 Task: Use the formula "ACCRINT" in spreadsheet "Project portfolio".
Action: Mouse moved to (117, 98)
Screenshot: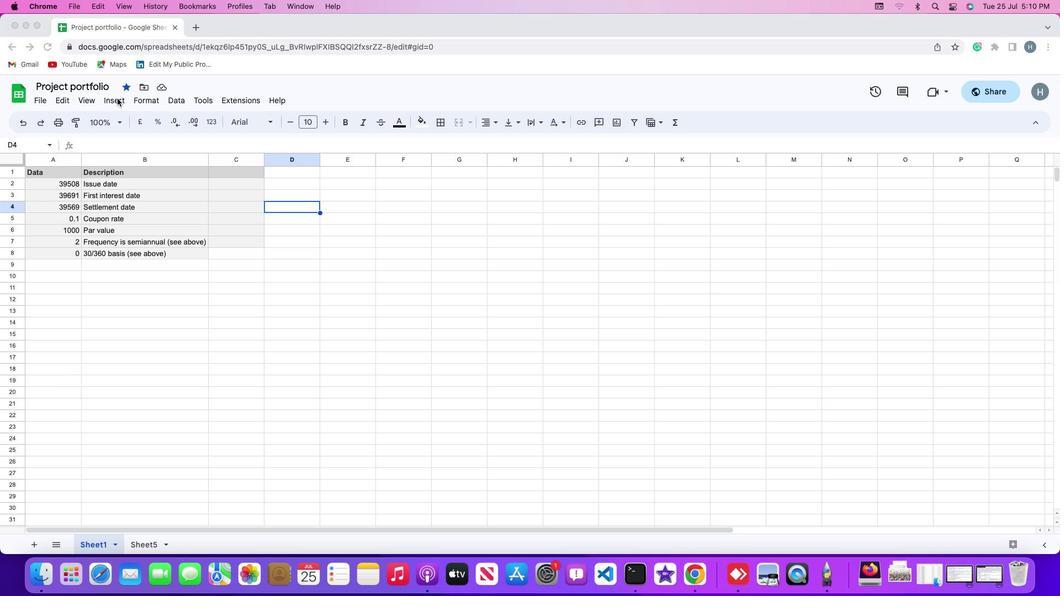 
Action: Mouse pressed left at (117, 98)
Screenshot: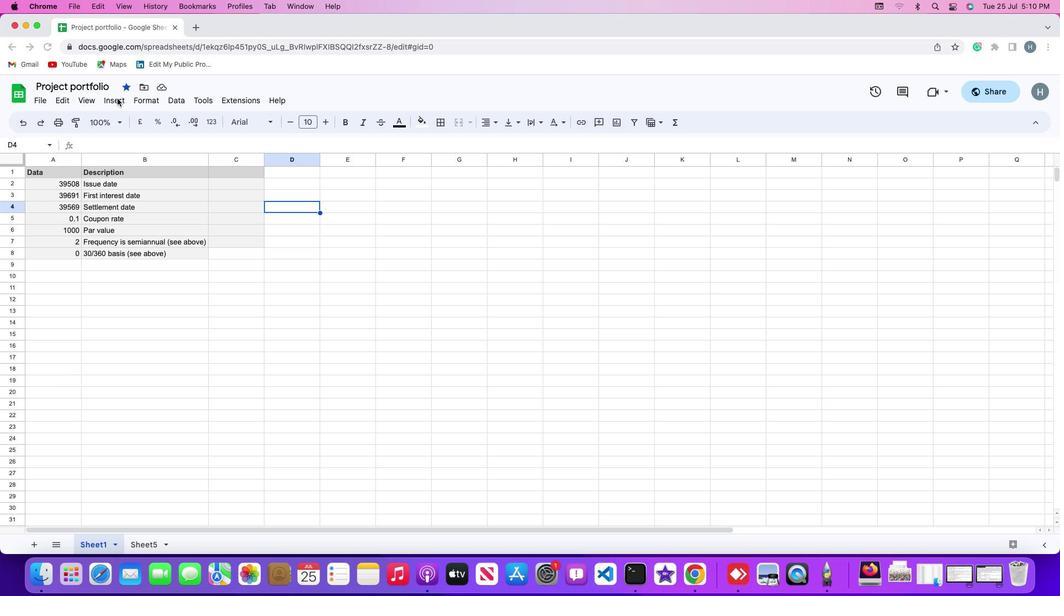 
Action: Mouse moved to (118, 98)
Screenshot: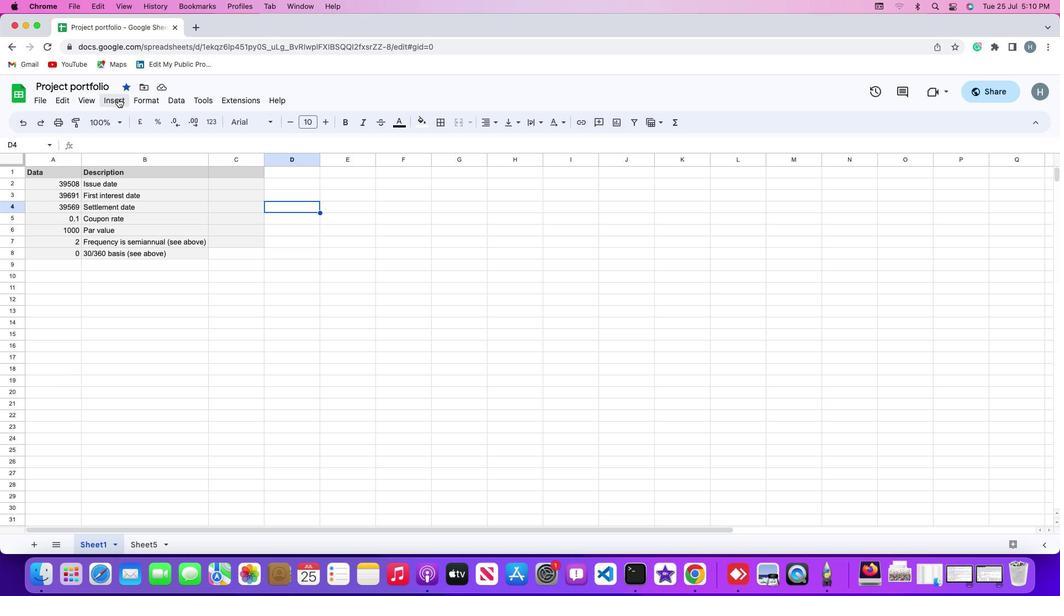 
Action: Mouse pressed left at (118, 98)
Screenshot: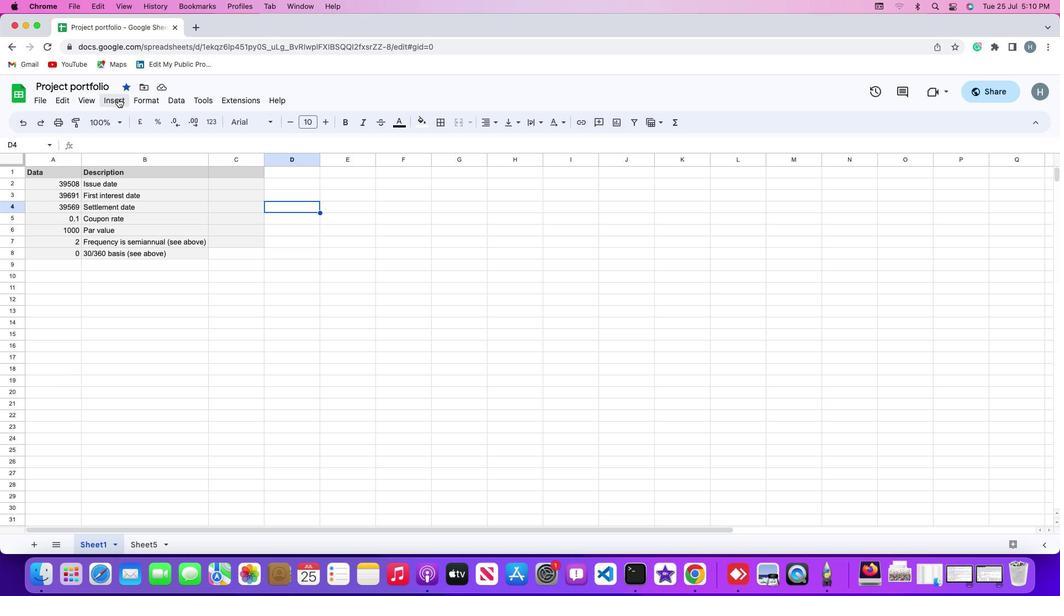 
Action: Mouse moved to (461, 100)
Screenshot: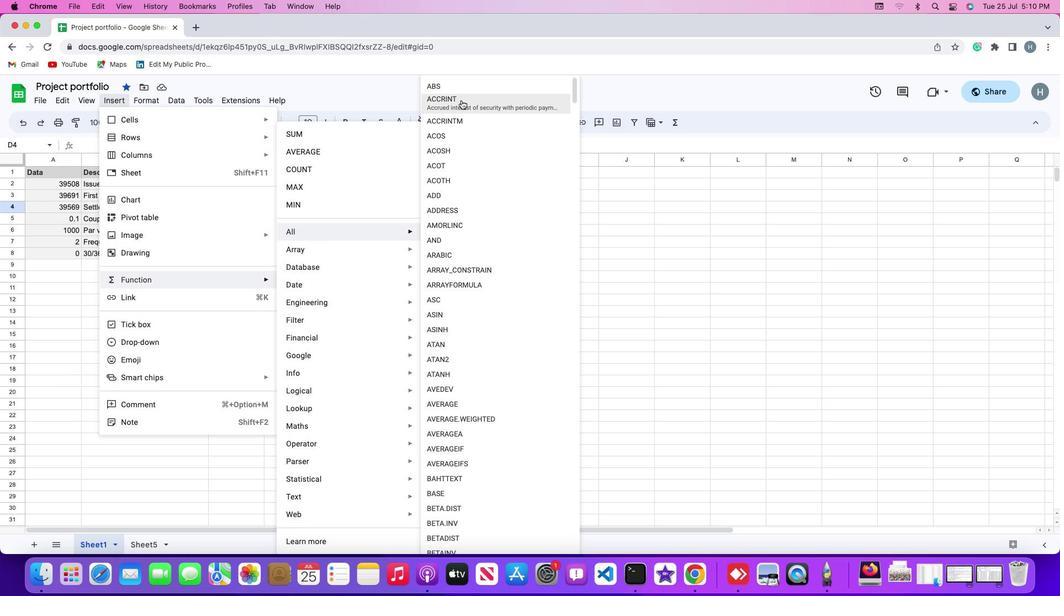 
Action: Mouse pressed left at (461, 100)
Screenshot: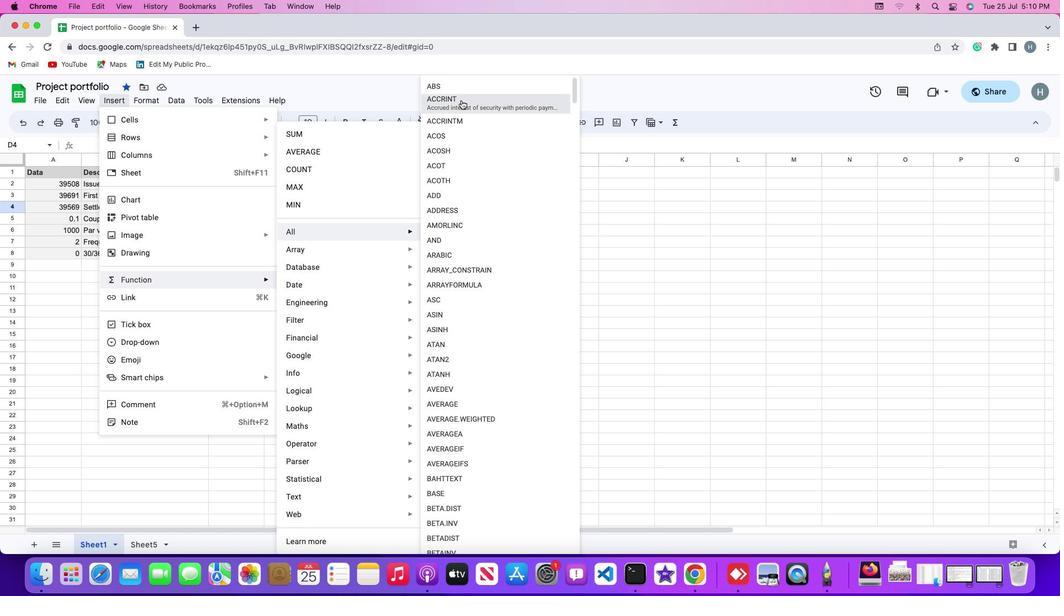 
Action: Mouse moved to (64, 181)
Screenshot: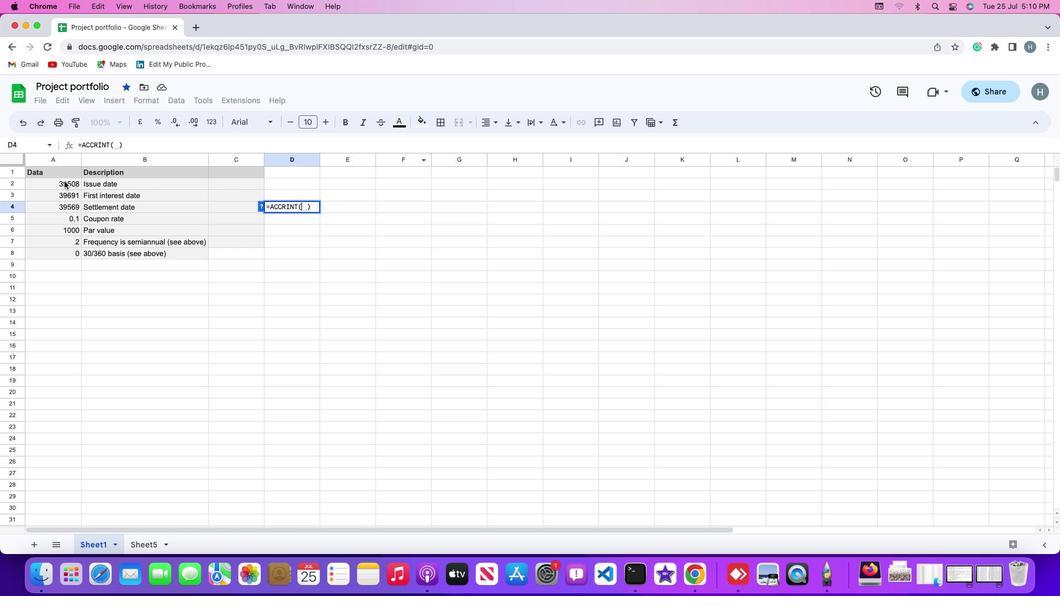 
Action: Mouse pressed left at (64, 181)
Screenshot: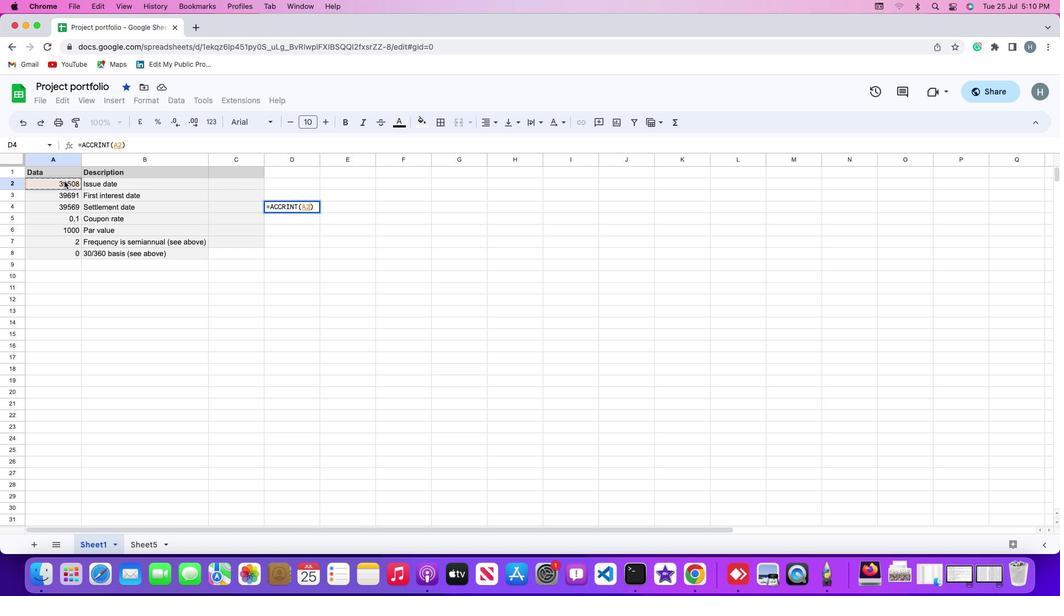 
Action: Key pressed ','
Screenshot: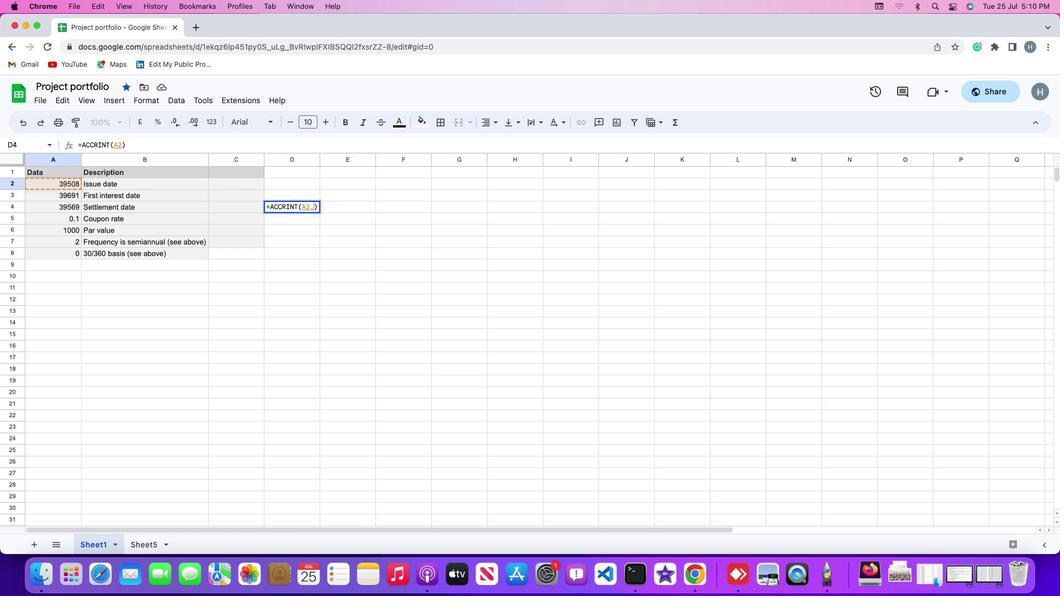 
Action: Mouse moved to (62, 195)
Screenshot: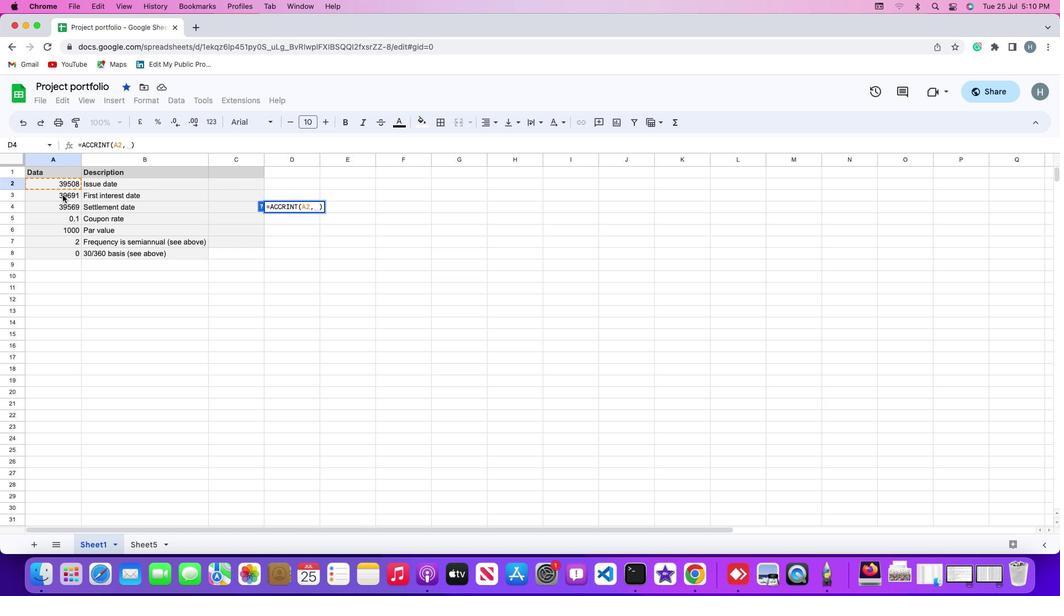 
Action: Mouse pressed left at (62, 195)
Screenshot: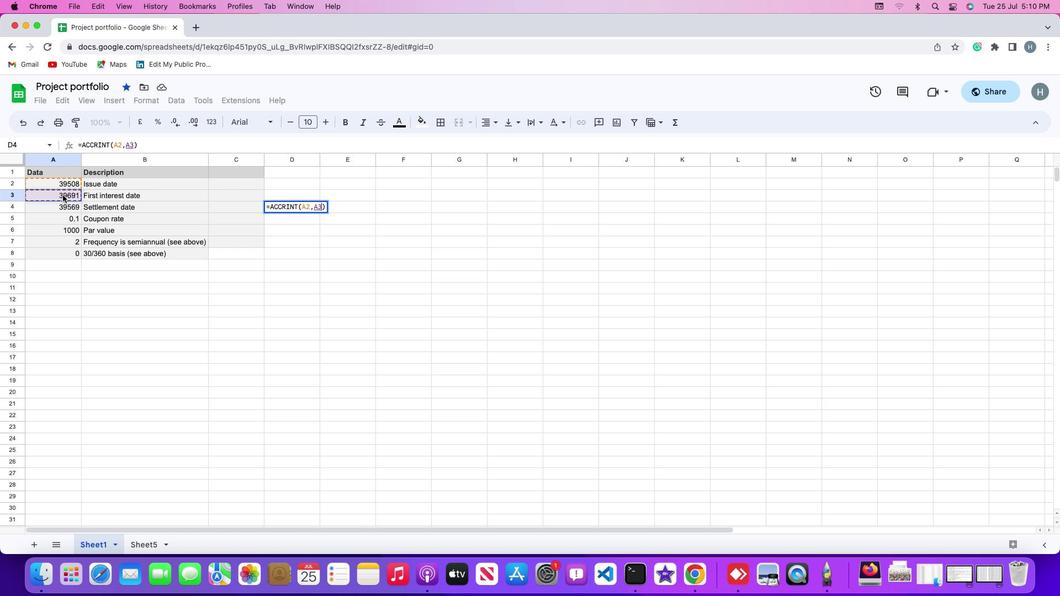 
Action: Mouse moved to (62, 195)
Screenshot: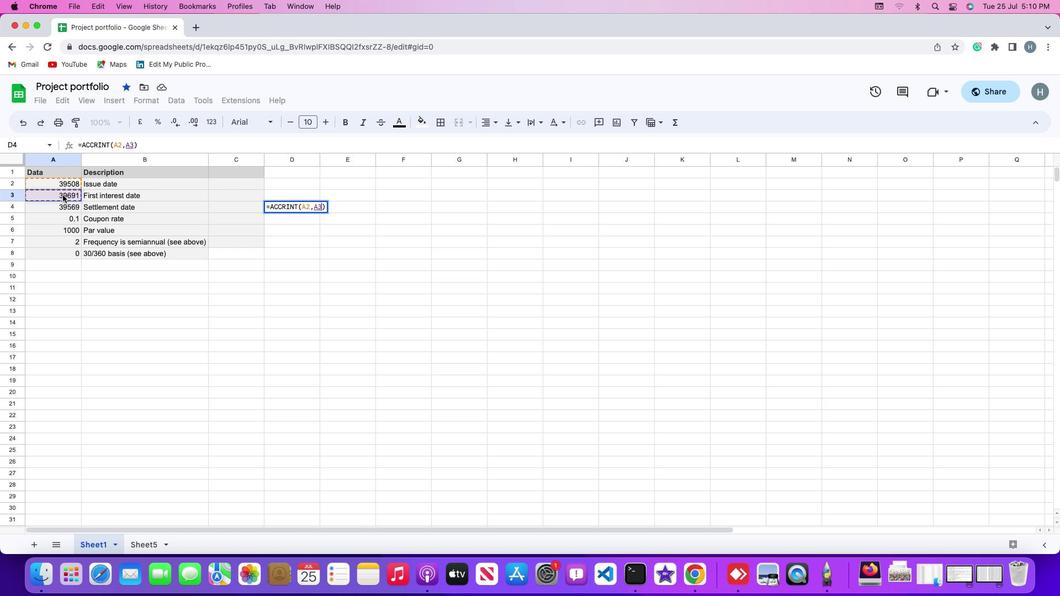 
Action: Key pressed ','
Screenshot: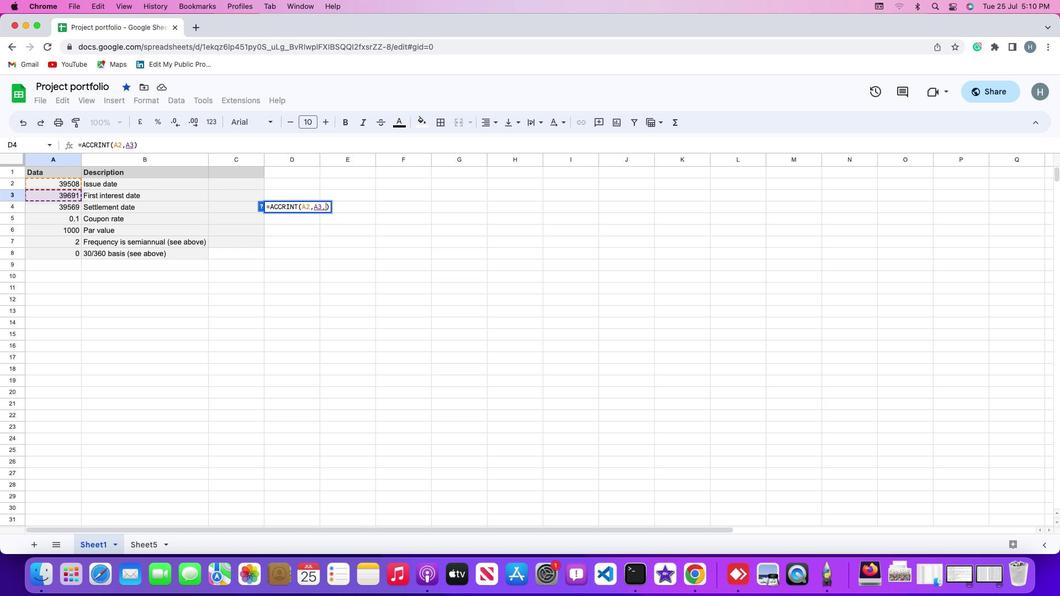 
Action: Mouse moved to (62, 205)
Screenshot: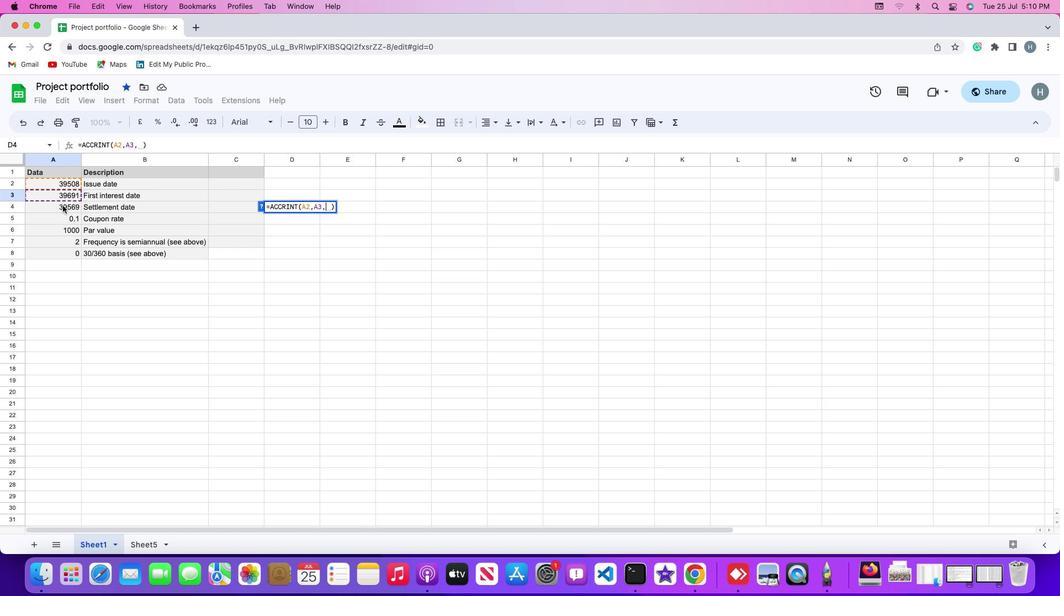 
Action: Mouse pressed left at (62, 205)
Screenshot: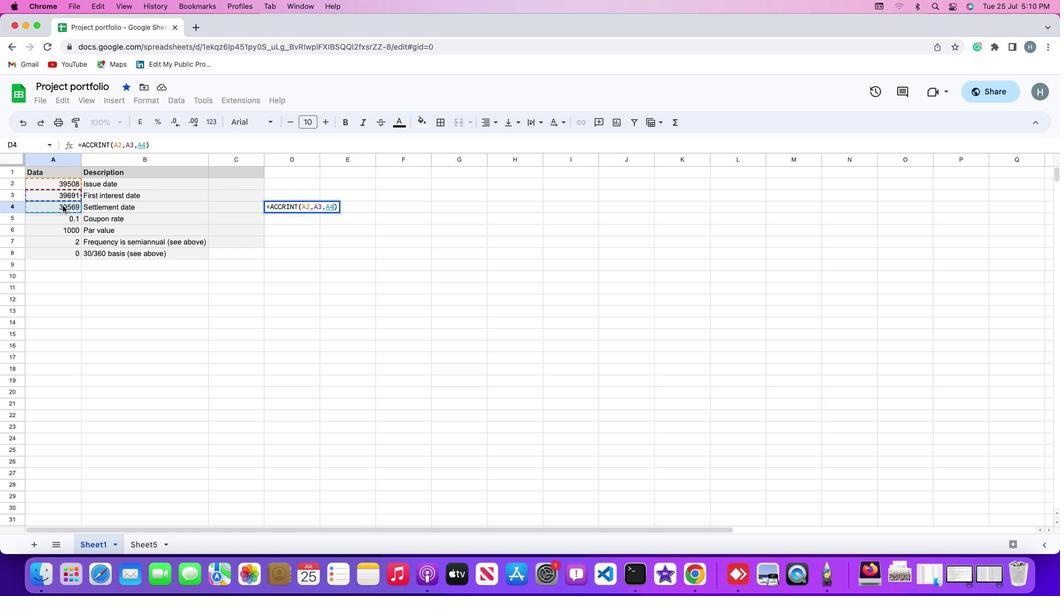 
Action: Key pressed ','
Screenshot: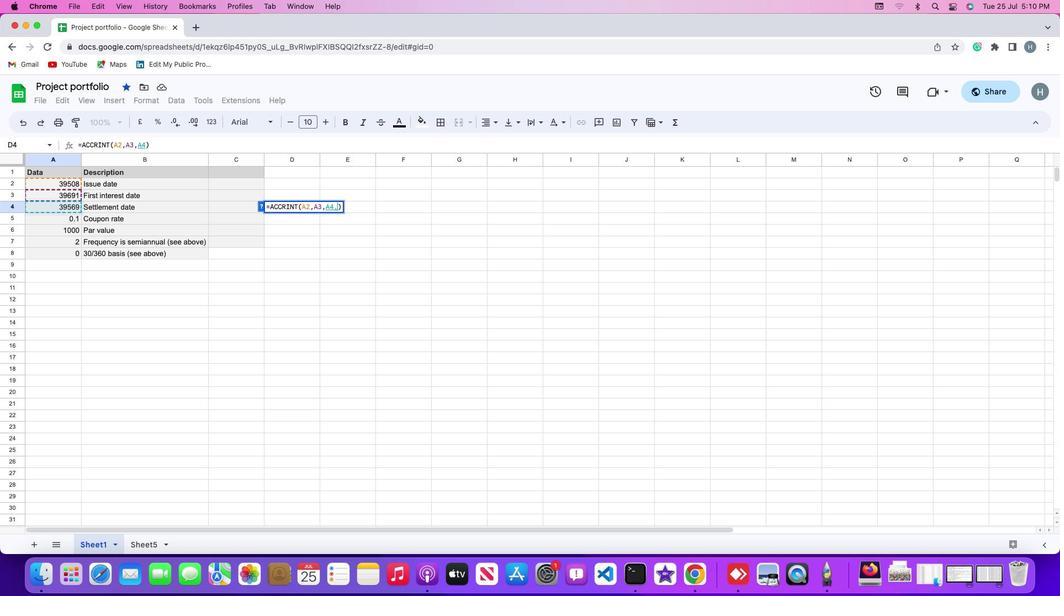 
Action: Mouse moved to (62, 218)
Screenshot: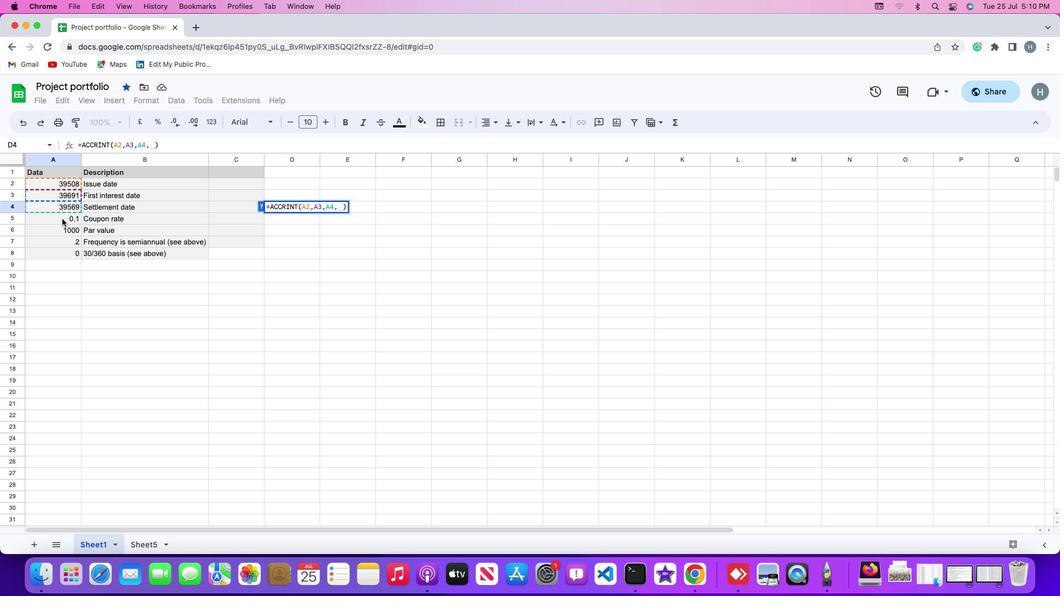 
Action: Mouse pressed left at (62, 218)
Screenshot: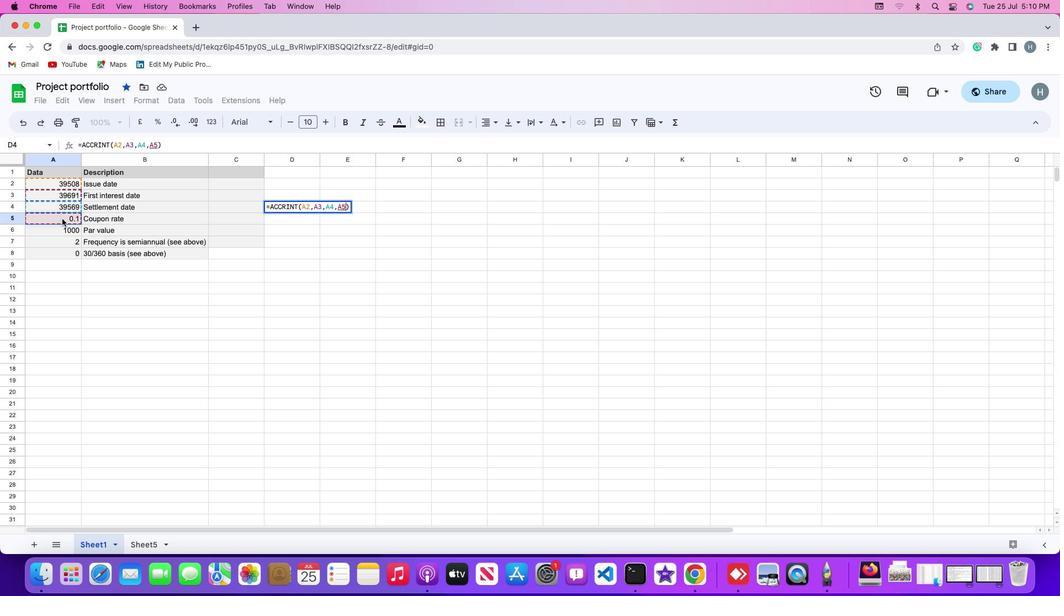 
Action: Mouse moved to (62, 218)
Screenshot: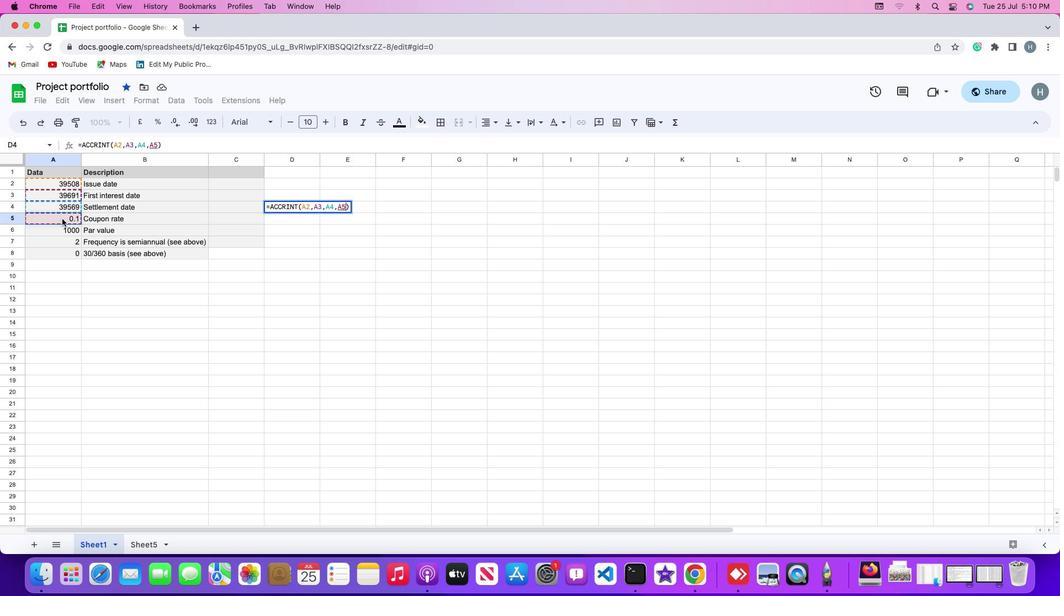 
Action: Key pressed ','
Screenshot: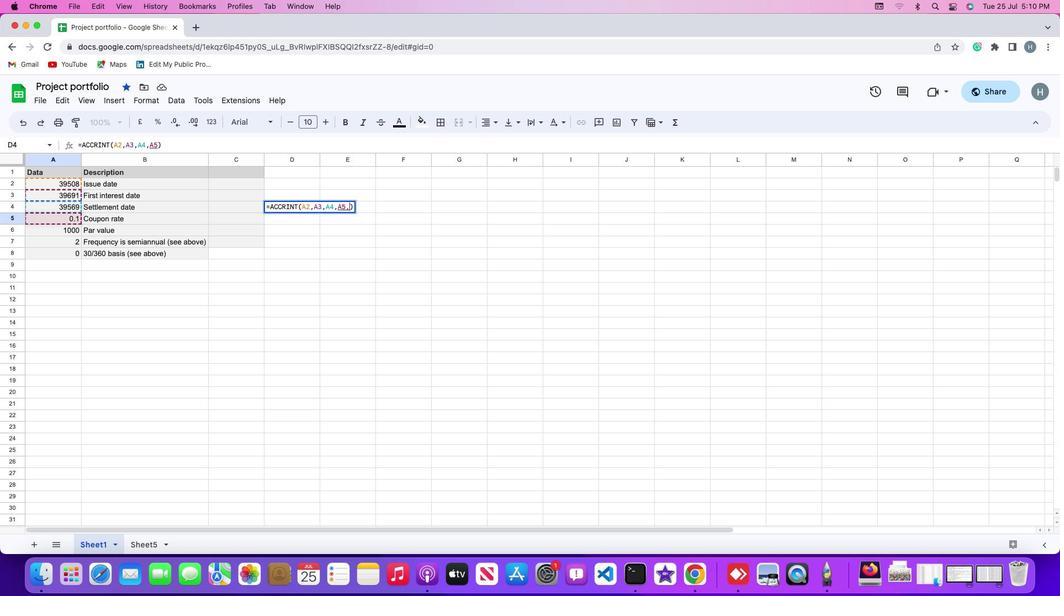 
Action: Mouse moved to (60, 228)
Screenshot: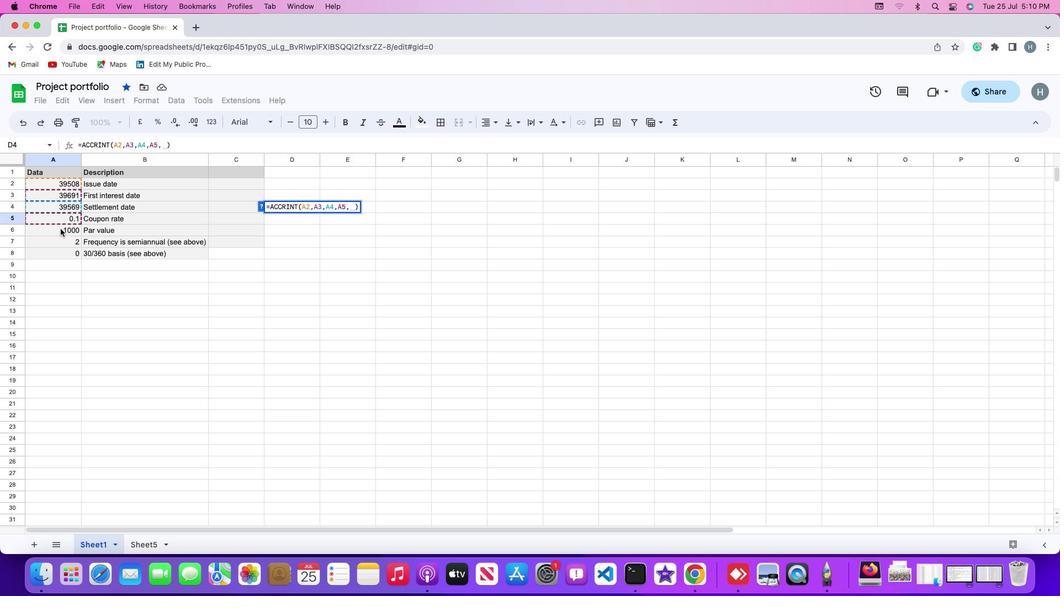 
Action: Mouse pressed left at (60, 228)
Screenshot: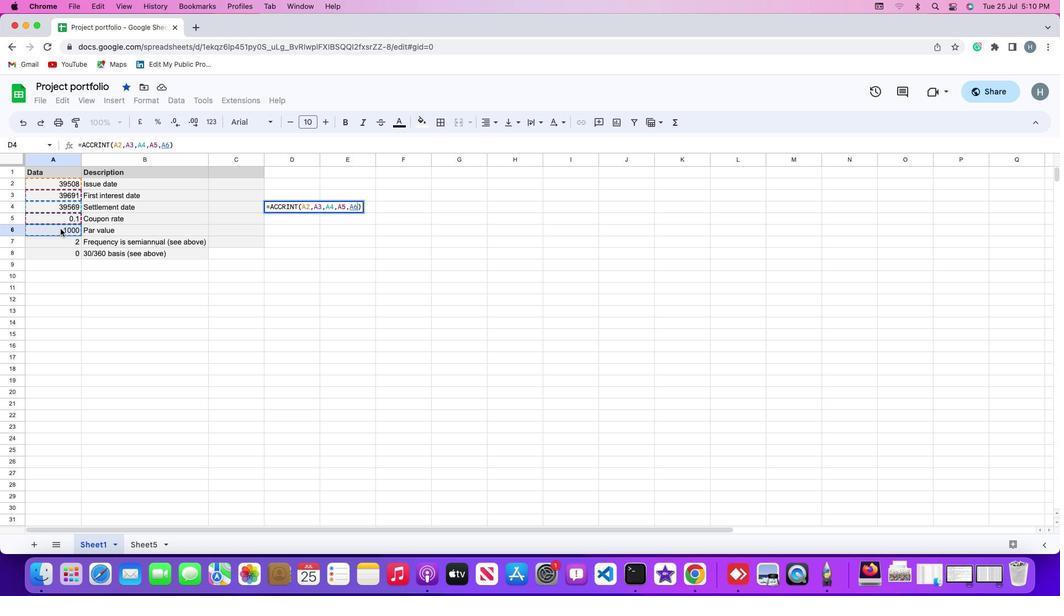 
Action: Mouse moved to (60, 228)
Screenshot: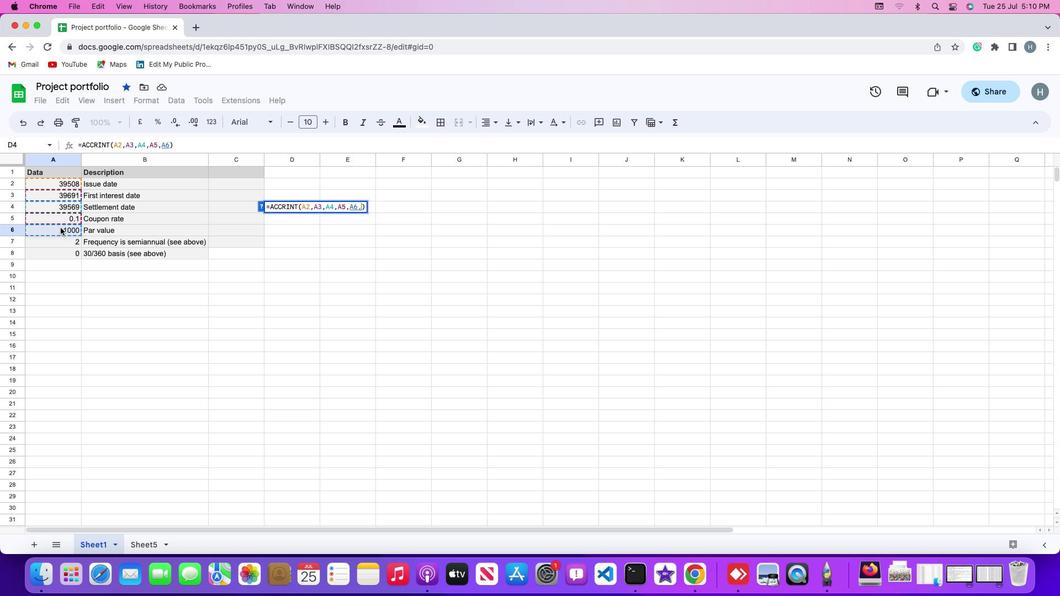 
Action: Key pressed ','
Screenshot: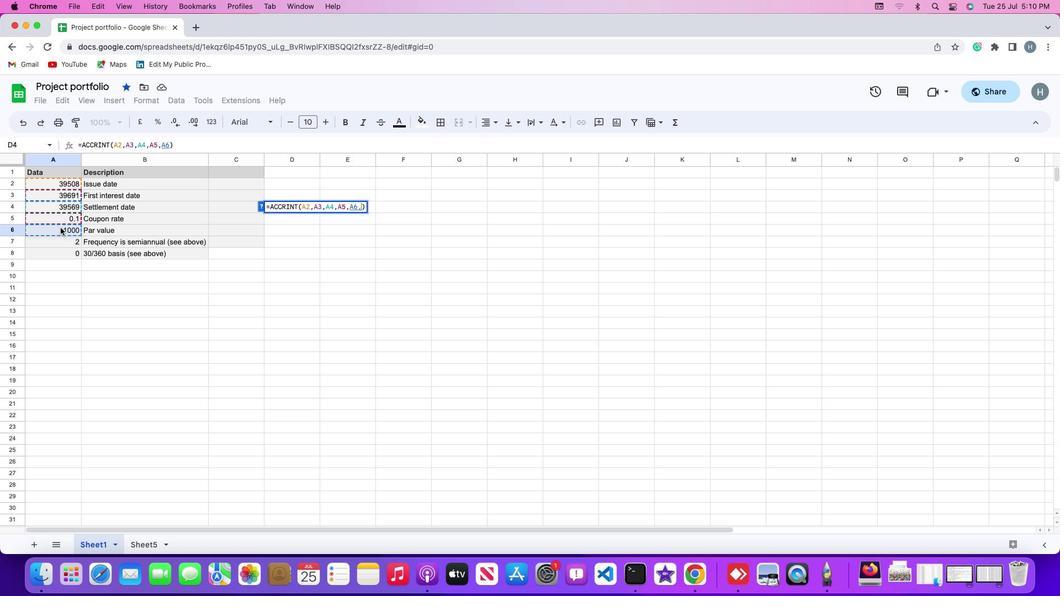 
Action: Mouse moved to (62, 239)
Screenshot: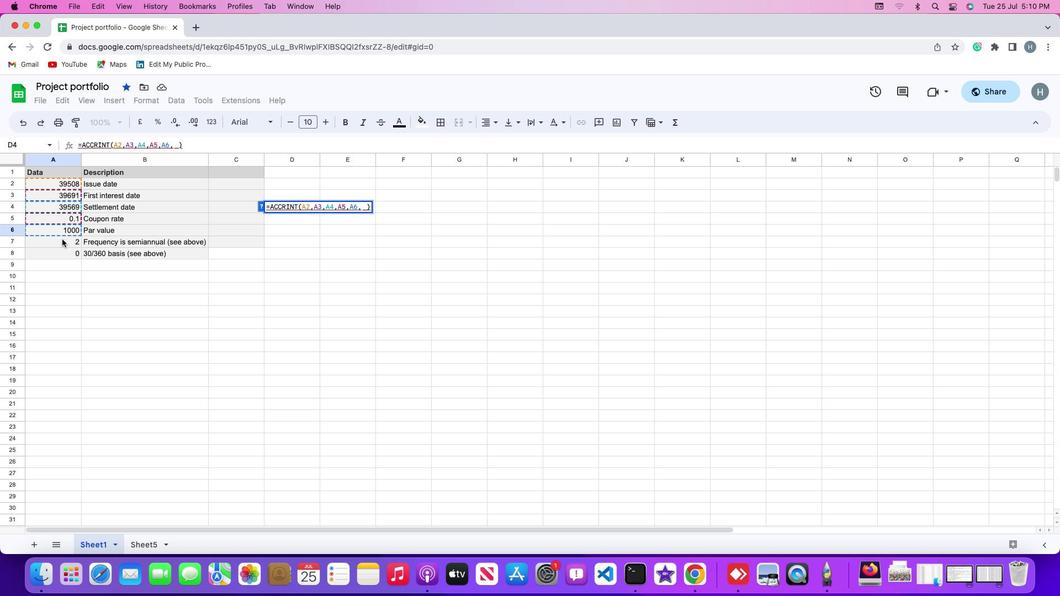 
Action: Mouse pressed left at (62, 239)
Screenshot: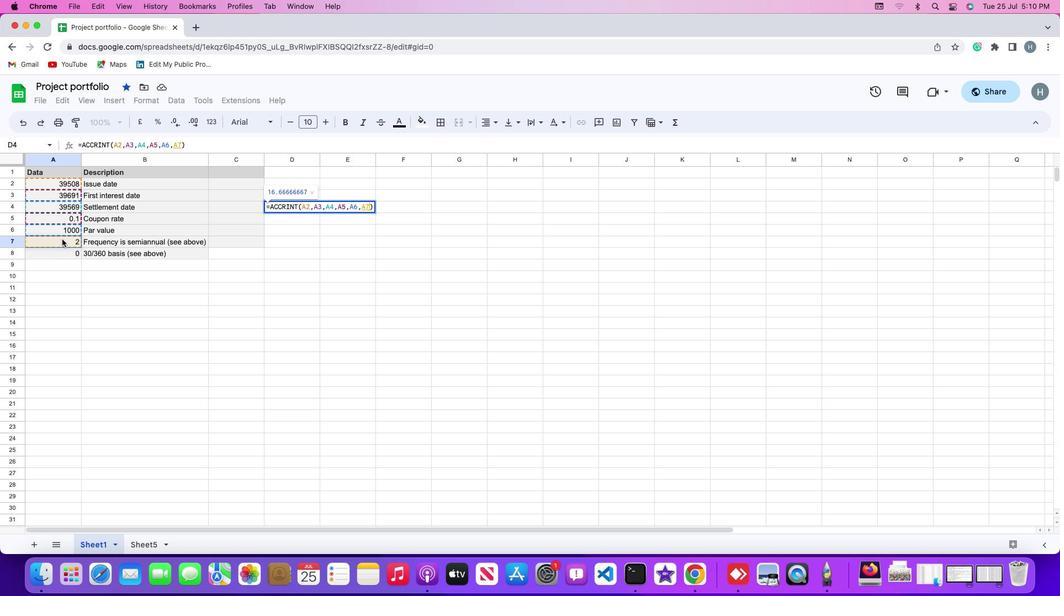 
Action: Key pressed ','
Screenshot: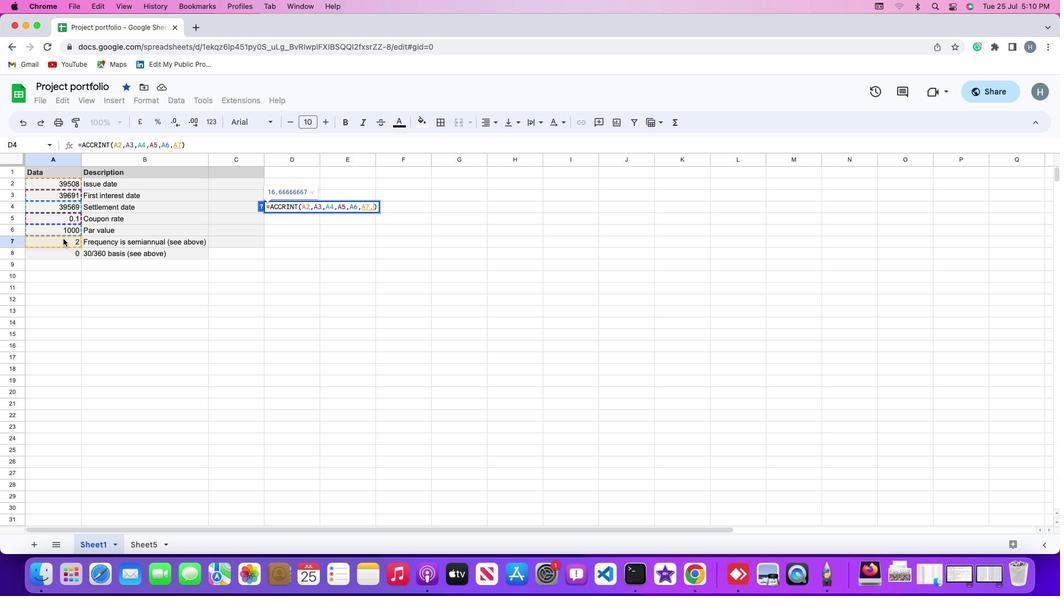 
Action: Mouse moved to (66, 251)
Screenshot: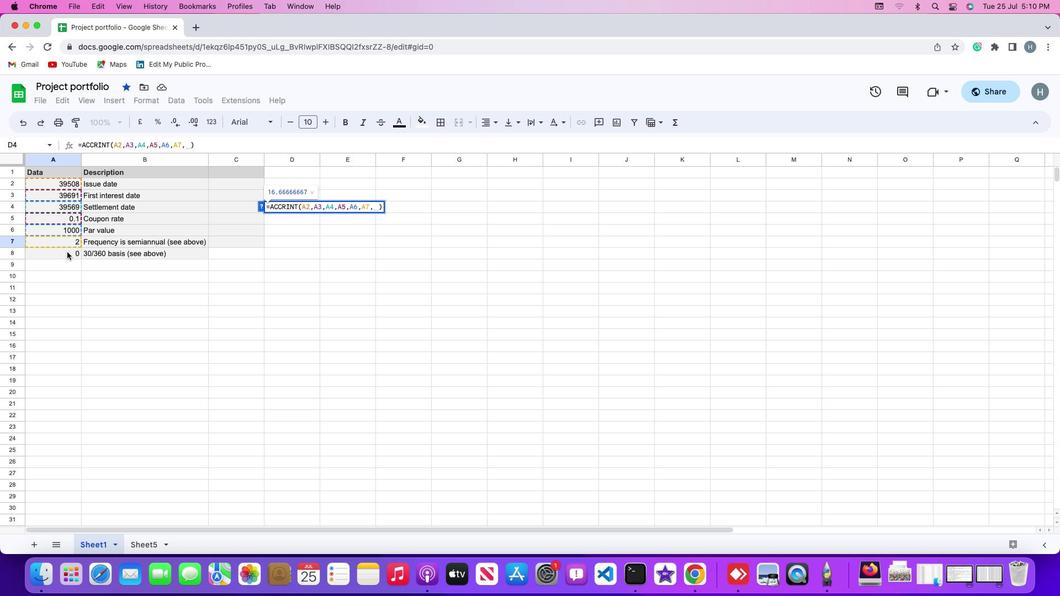 
Action: Mouse pressed left at (66, 251)
Screenshot: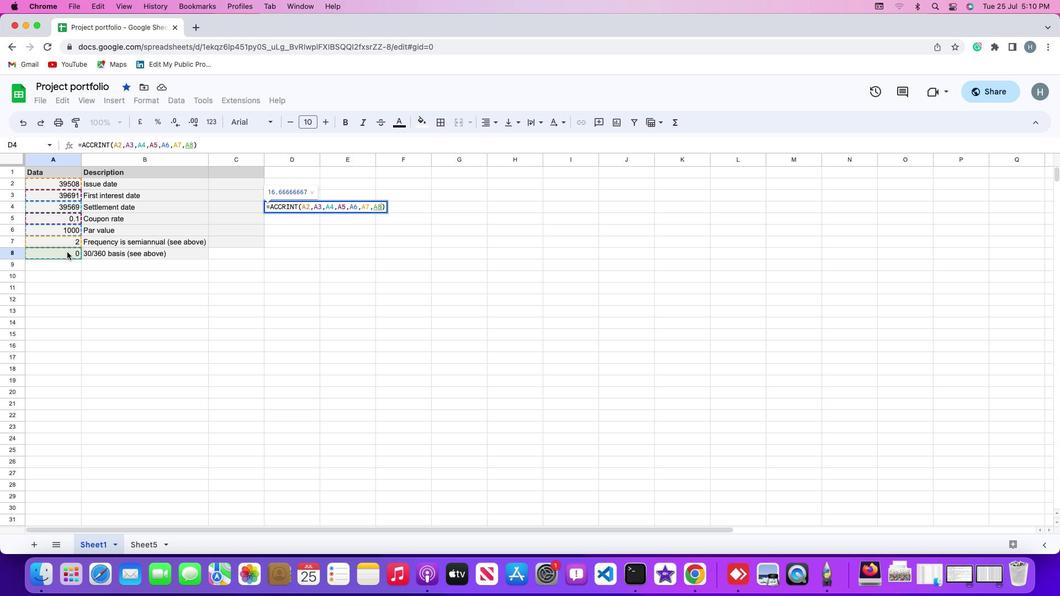 
Action: Mouse moved to (67, 251)
Screenshot: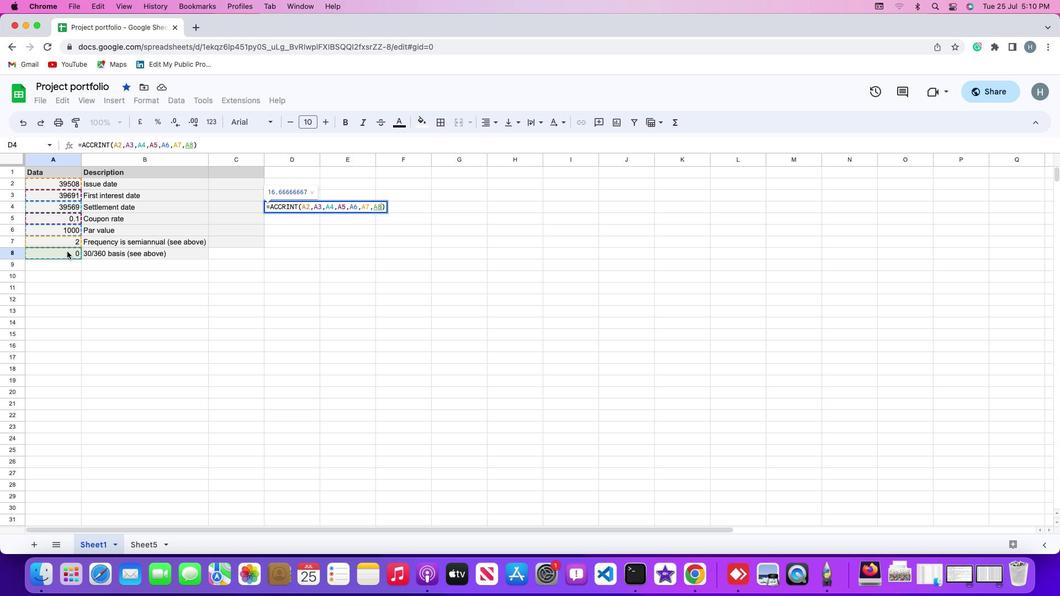 
Action: Key pressed '\x03'
Screenshot: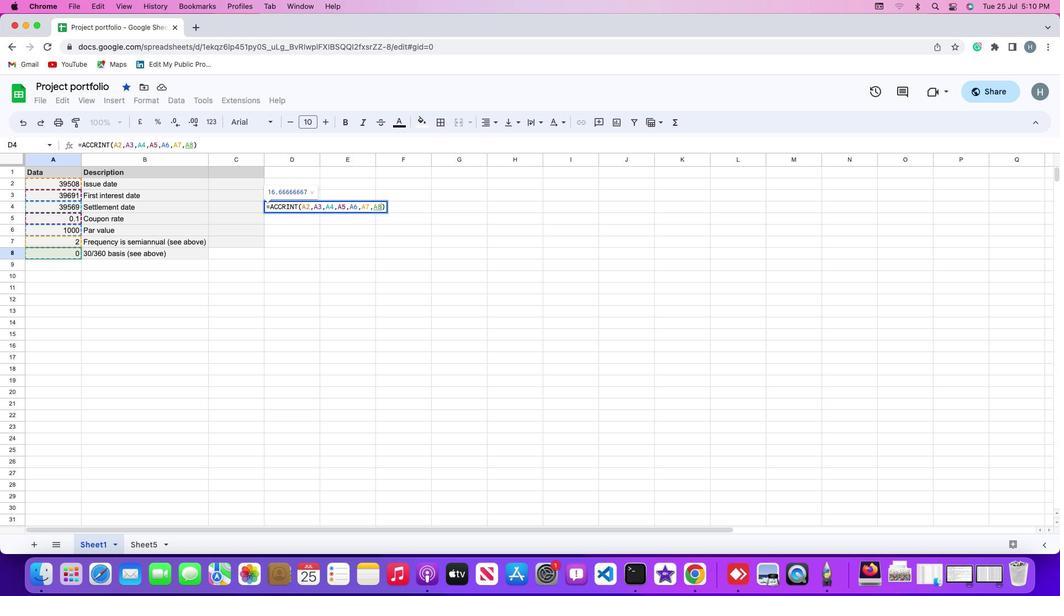 
Action: Mouse moved to (428, 304)
Screenshot: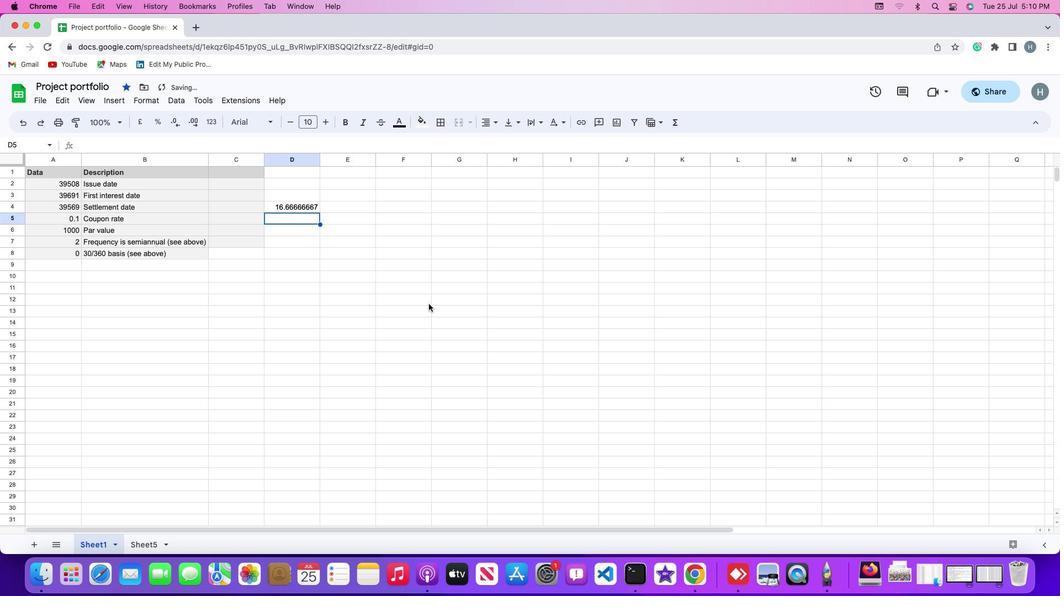 
